 Task: Create a section Code Crushers and in the section, add a milestone IT Service Management Process Improvement in the project TrimLine.
Action: Mouse moved to (41, 419)
Screenshot: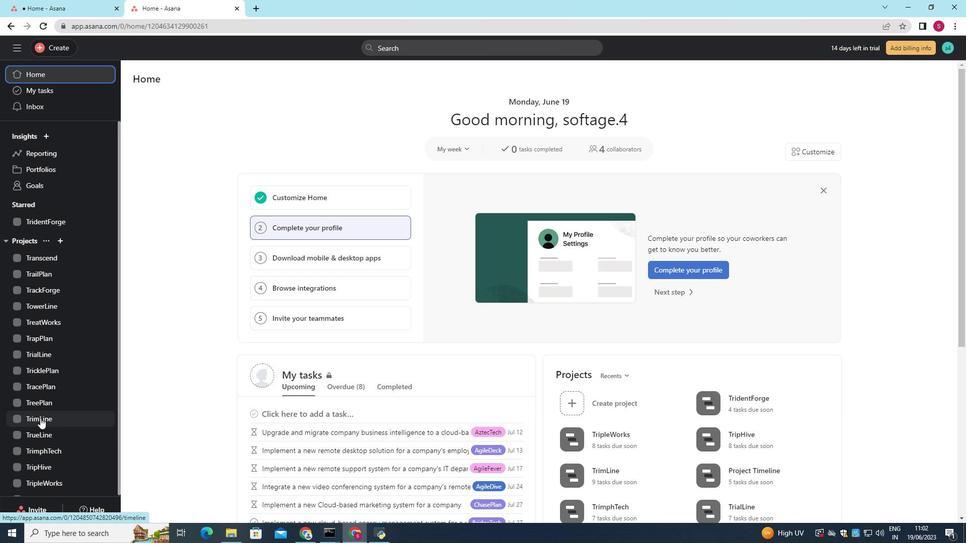 
Action: Mouse pressed left at (41, 419)
Screenshot: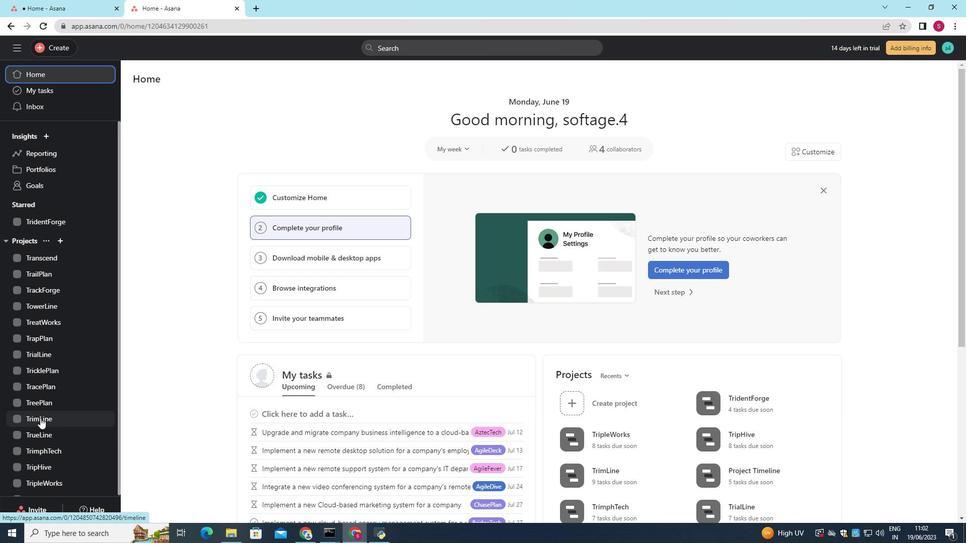
Action: Mouse moved to (163, 442)
Screenshot: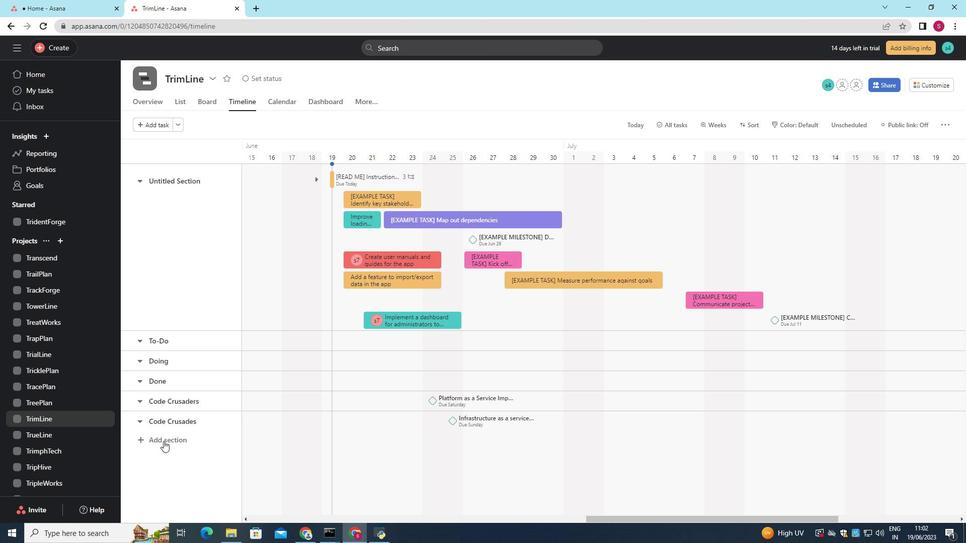 
Action: Mouse pressed left at (163, 442)
Screenshot: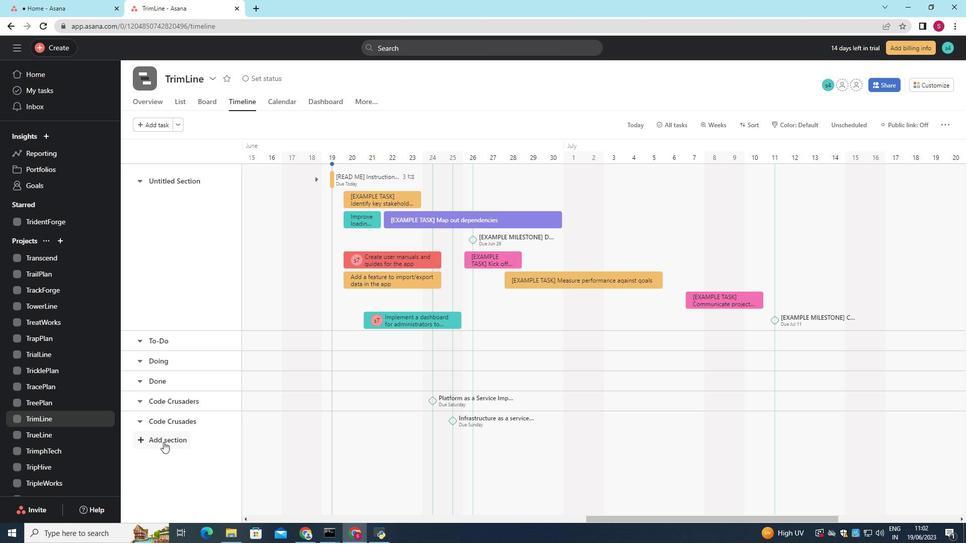 
Action: Mouse moved to (164, 441)
Screenshot: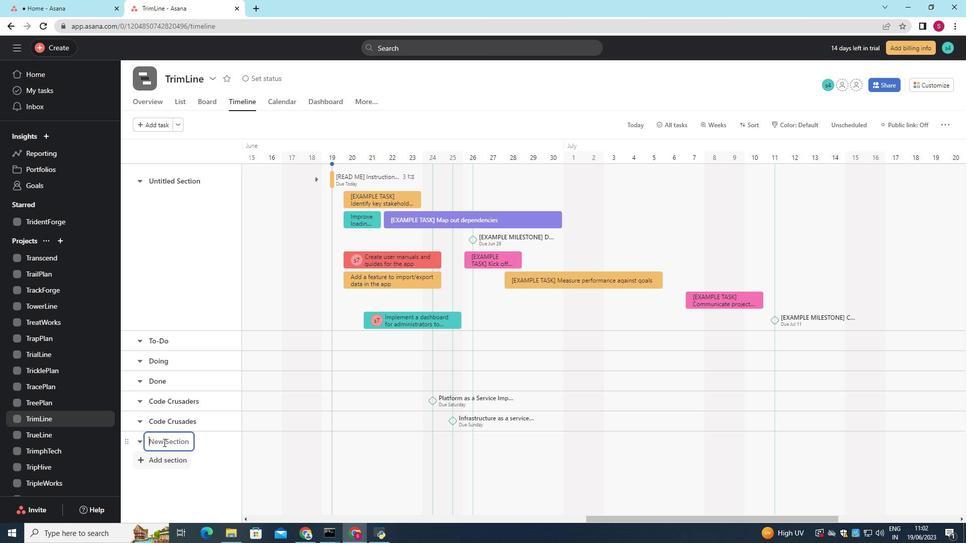 
Action: Key pressed <Key.shift>Code<Key.space><Key.shift>Crushers
Screenshot: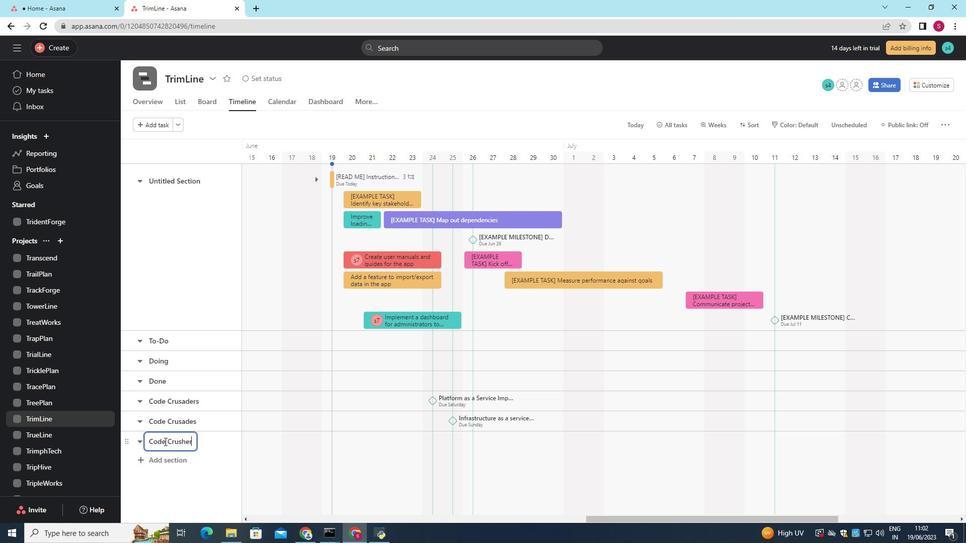 
Action: Mouse moved to (369, 446)
Screenshot: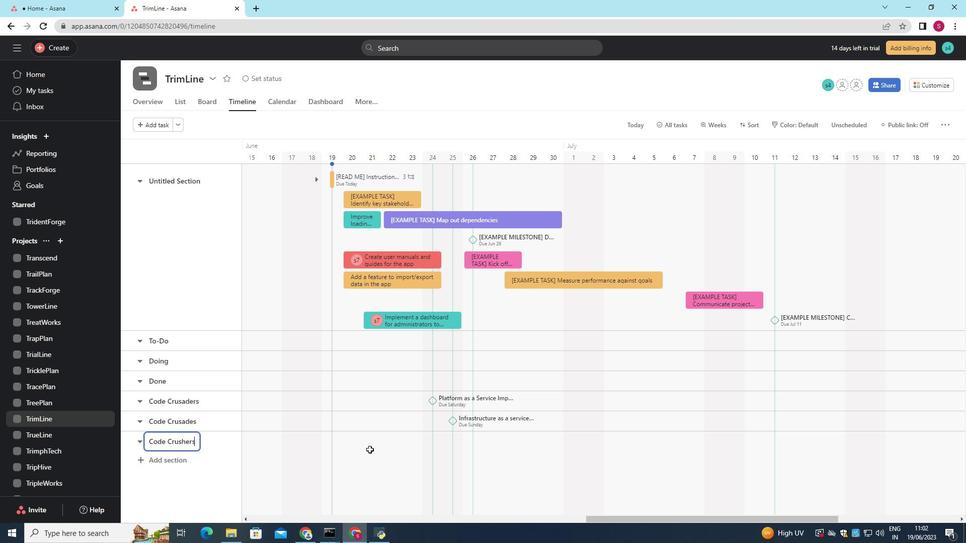 
Action: Mouse pressed left at (369, 446)
Screenshot: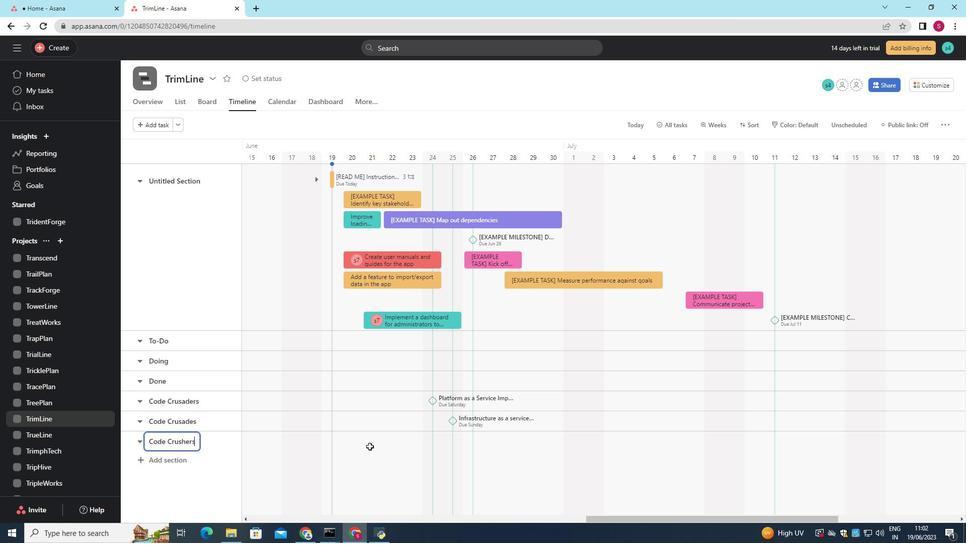 
Action: Key pressed <Key.shift>IT<Key.space><Key.shift>Service<Key.space><Key.shift>Management<Key.space><Key.shift>Process<Key.space><Key.shift>Improvement
Screenshot: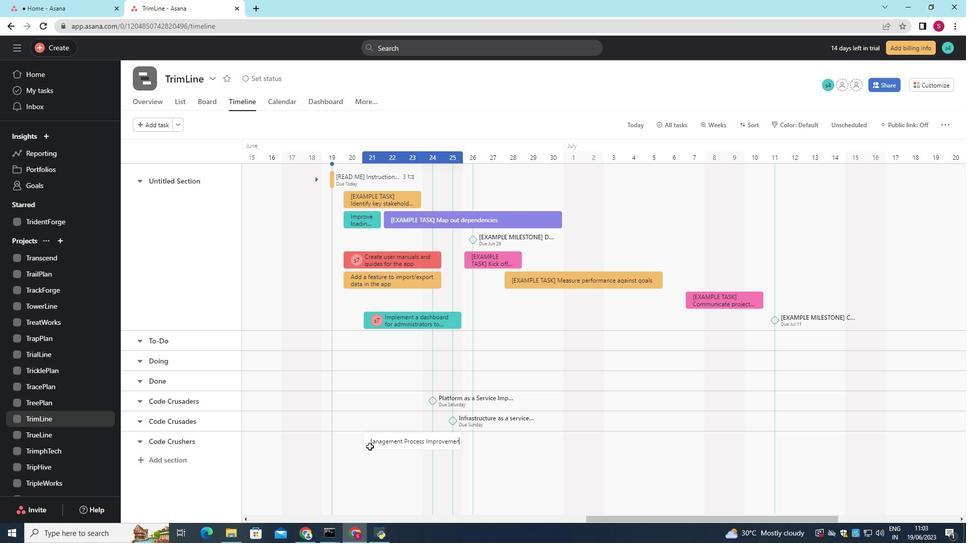 
Action: Mouse moved to (489, 398)
Screenshot: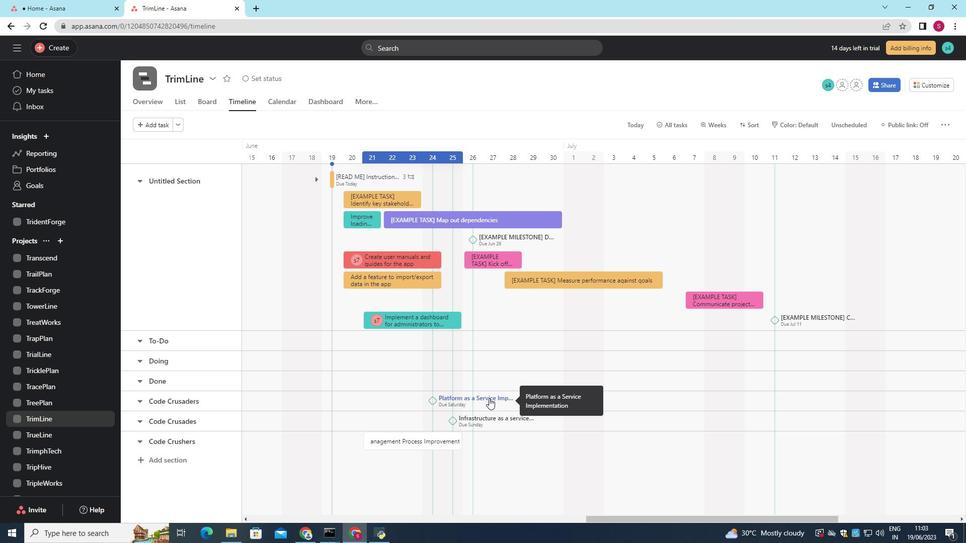 
Action: Key pressed <Key.enter>
Screenshot: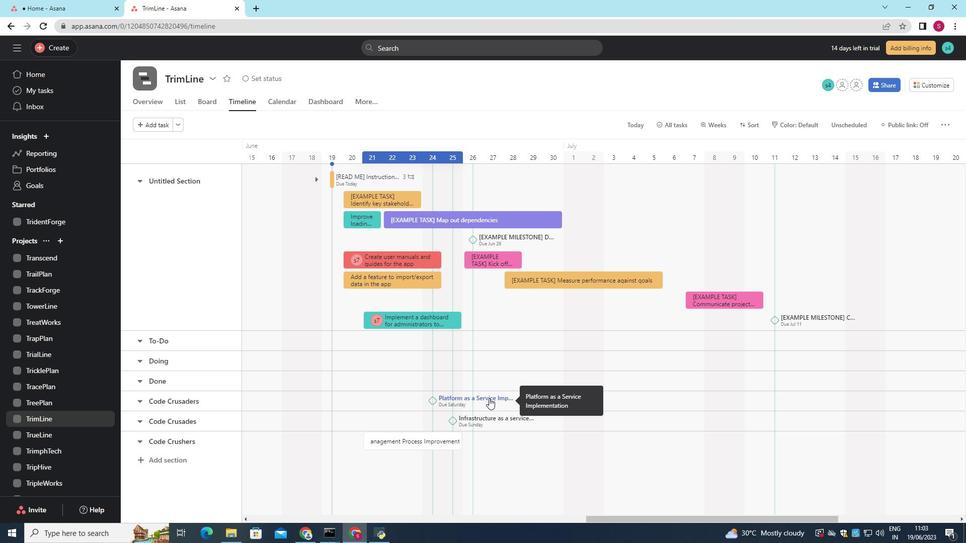 
Action: Mouse moved to (434, 443)
Screenshot: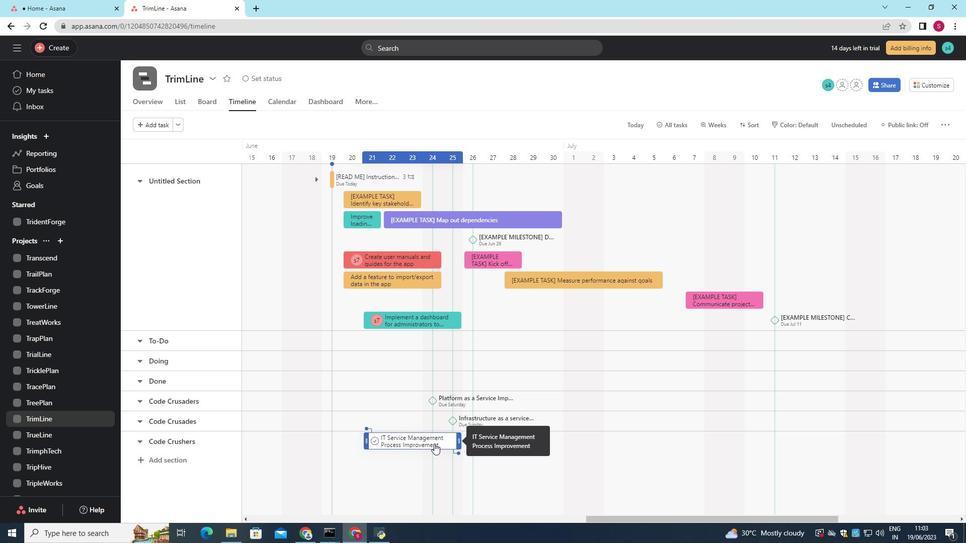 
Action: Mouse pressed right at (434, 443)
Screenshot: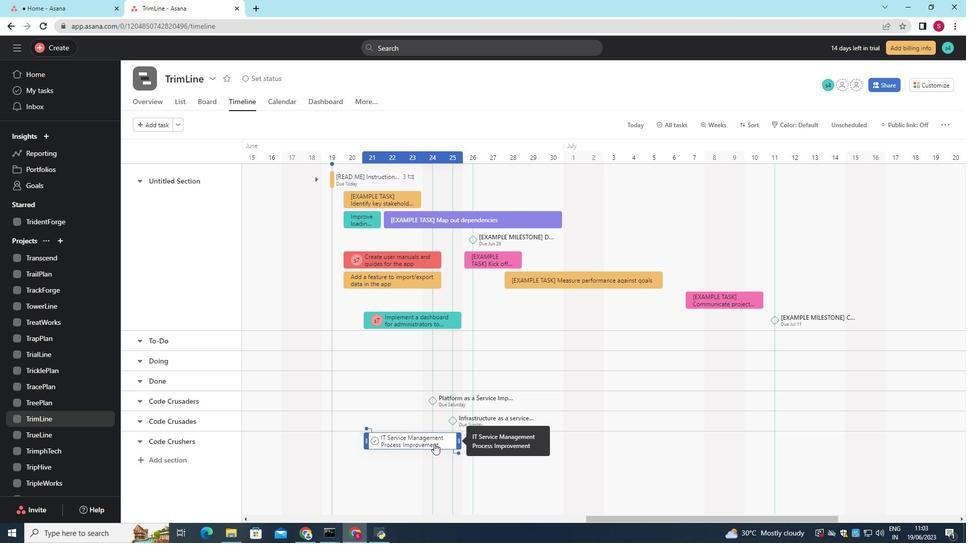 
Action: Mouse moved to (487, 388)
Screenshot: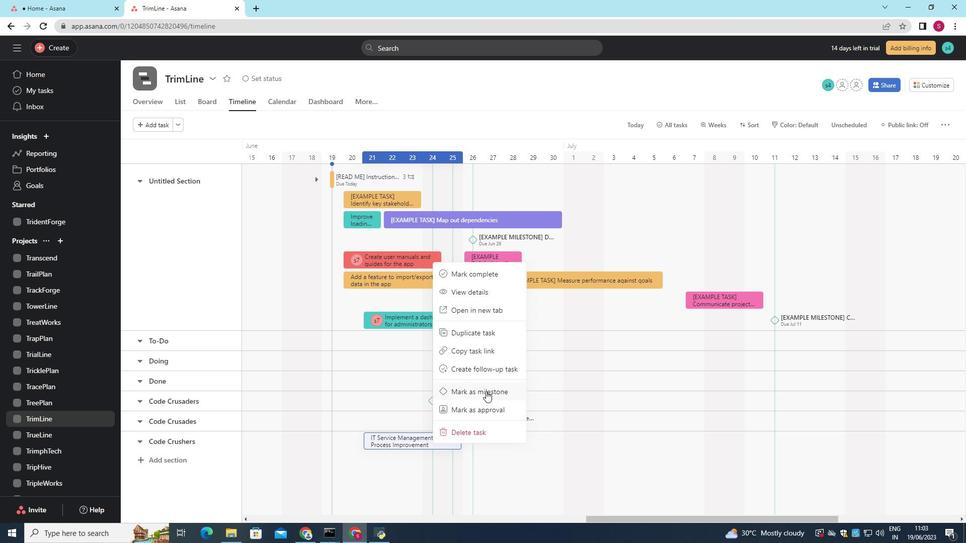 
Action: Mouse pressed left at (487, 388)
Screenshot: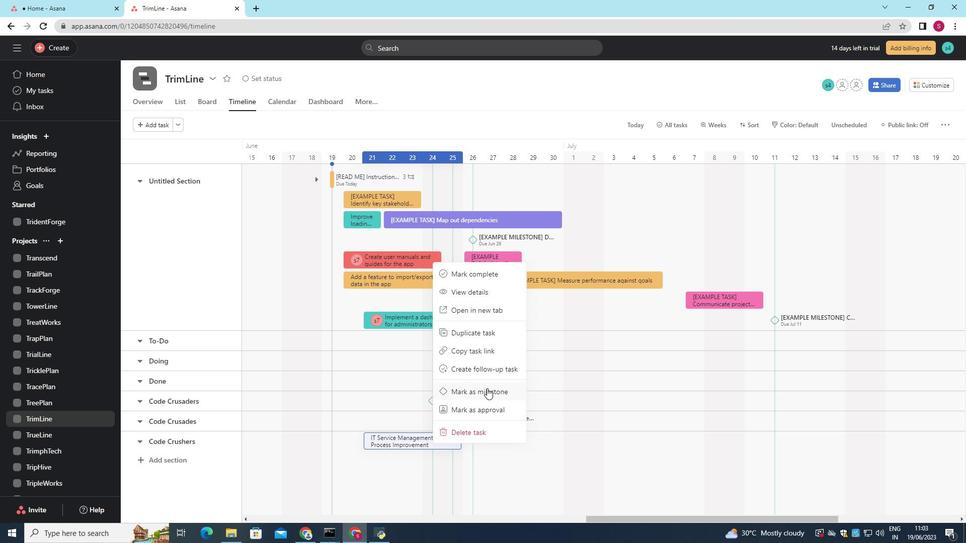 
